 Task: Create New Employee with Employee Name: James Flores, Address Line1: 63 Redwood Street, Address Line2: Concord, Address Line3:  NH 03301, Cell Number: 774864-3880_x000D_

Action: Mouse moved to (131, 29)
Screenshot: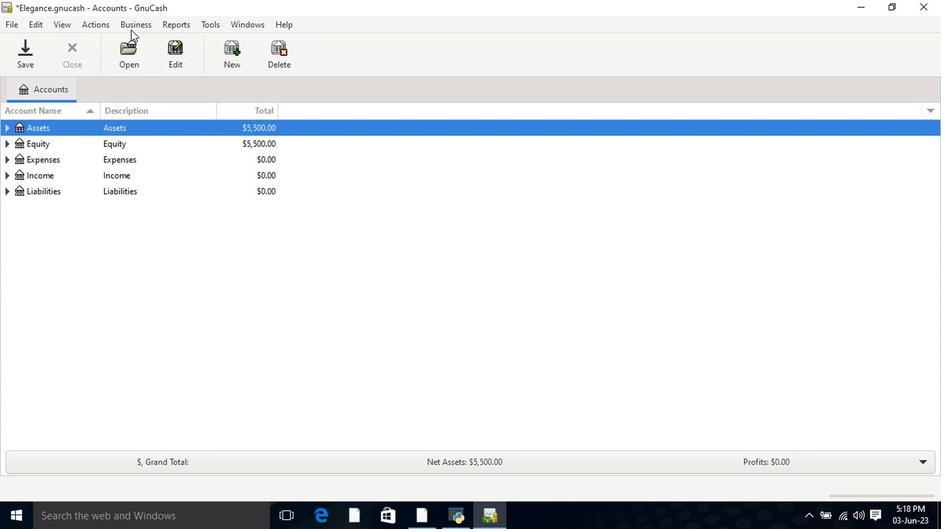 
Action: Mouse pressed left at (131, 29)
Screenshot: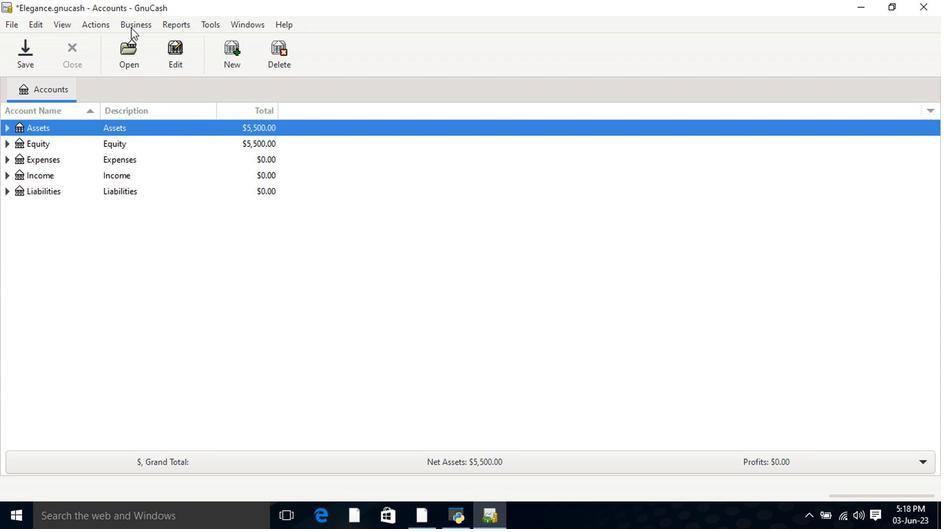 
Action: Mouse moved to (143, 72)
Screenshot: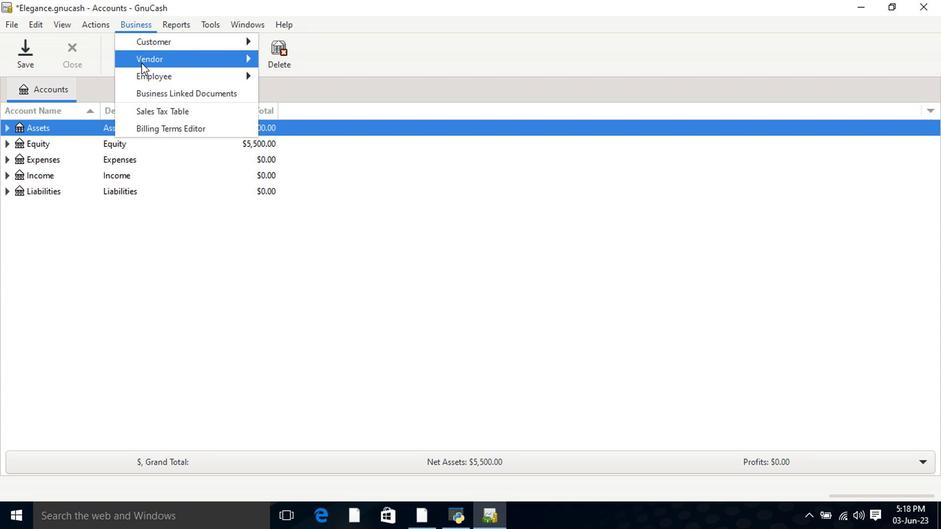
Action: Mouse pressed left at (143, 72)
Screenshot: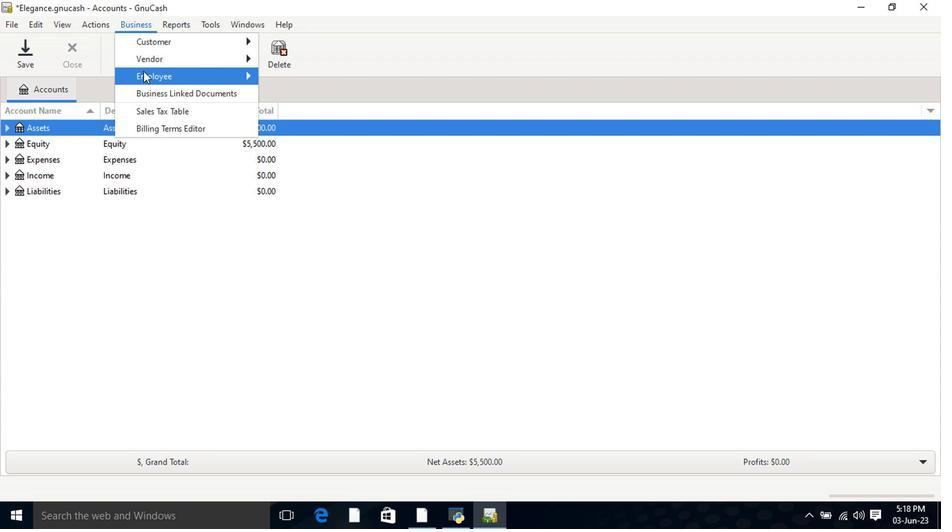 
Action: Mouse moved to (289, 98)
Screenshot: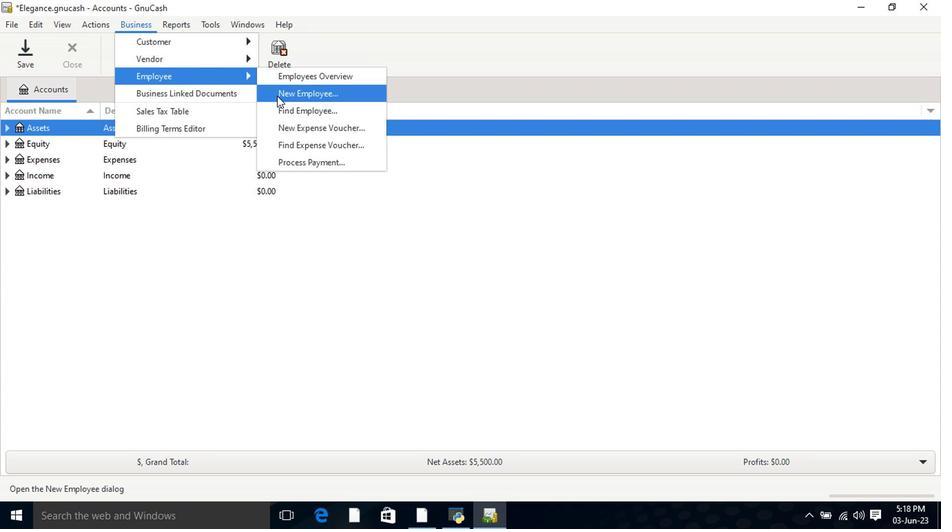 
Action: Mouse pressed left at (289, 98)
Screenshot: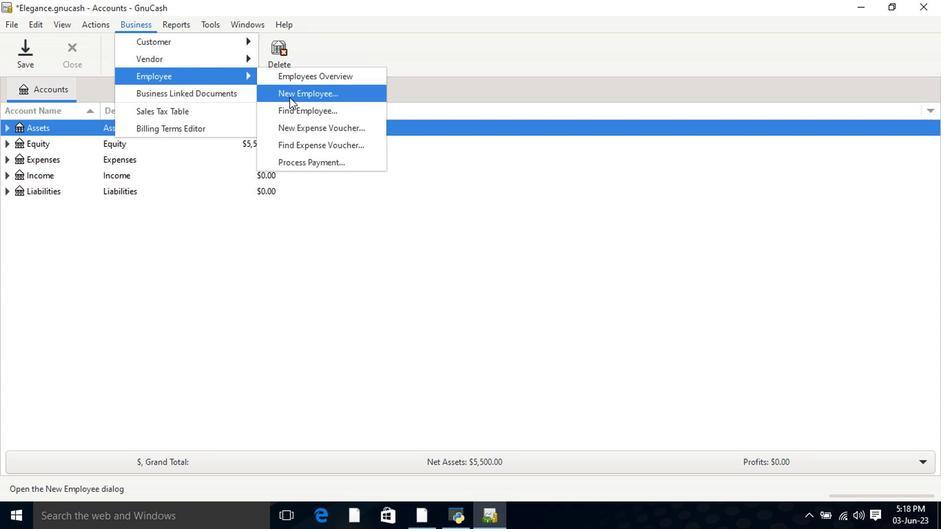 
Action: Mouse moved to (421, 211)
Screenshot: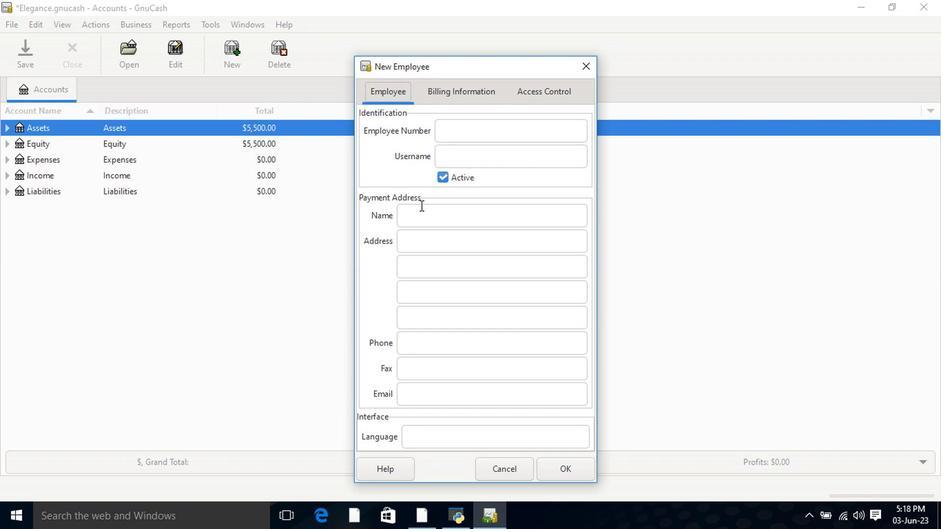 
Action: Mouse pressed left at (421, 211)
Screenshot: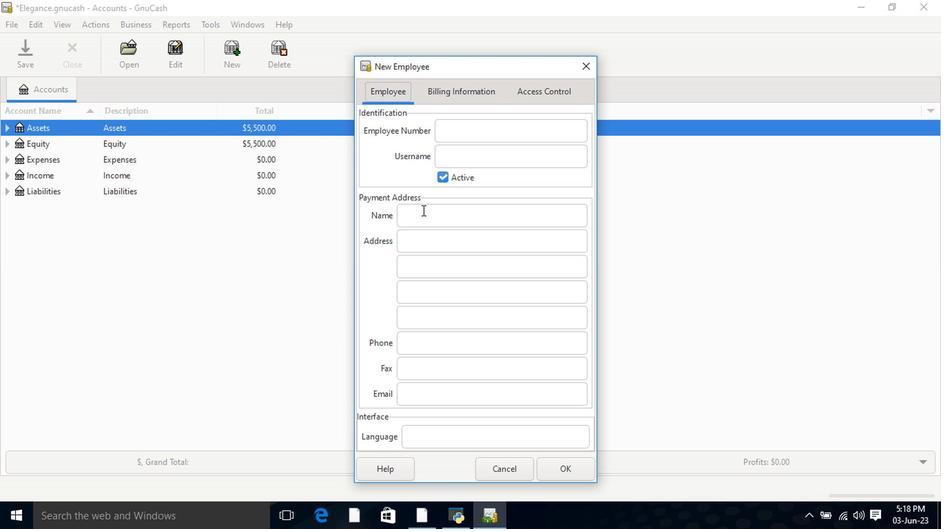 
Action: Key pressed <Key.shift>James<Key.space><Key.shift>Flores<Key.tab>63<Key.space><Key.shift>Redwood<Key.space><Key.shift>Street<Key.tab><Key.shift>Concord<Key.tab><Key.shift>NH<Key.space>03301<Key.tab><Key.tab>774864-3880<Key.tab><Key.tab>
Screenshot: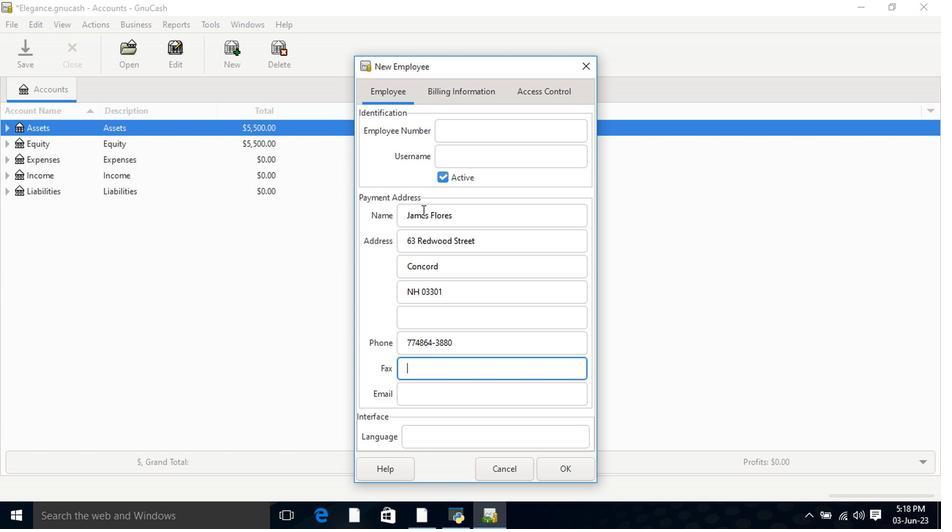 
Action: Mouse moved to (451, 85)
Screenshot: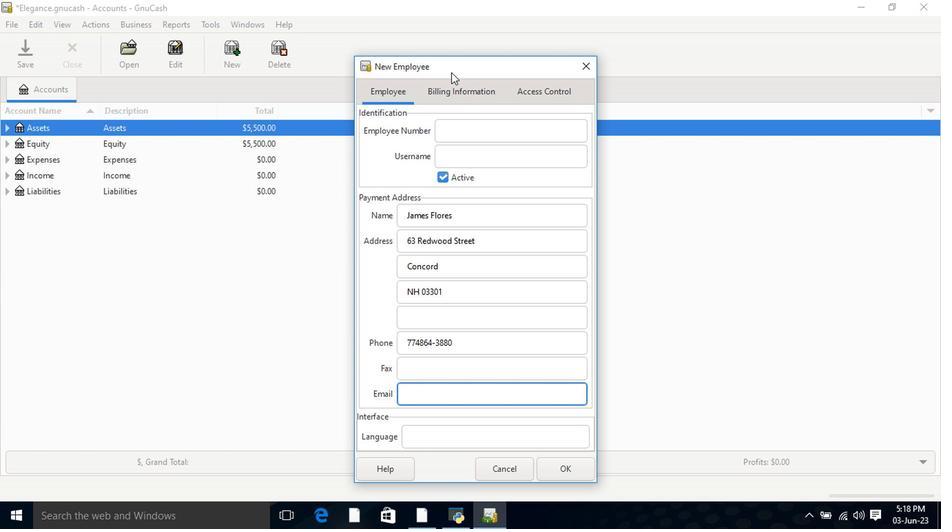 
Action: Mouse pressed left at (451, 85)
Screenshot: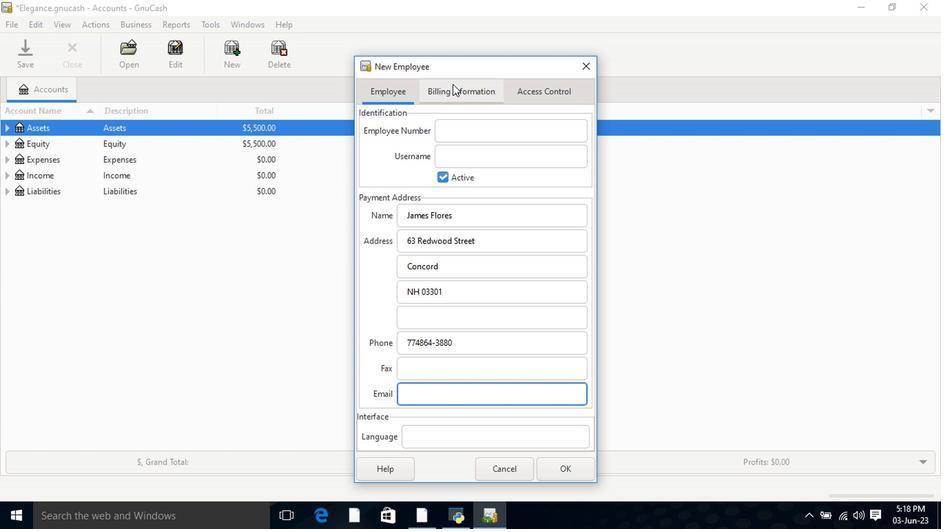 
Action: Mouse moved to (531, 94)
Screenshot: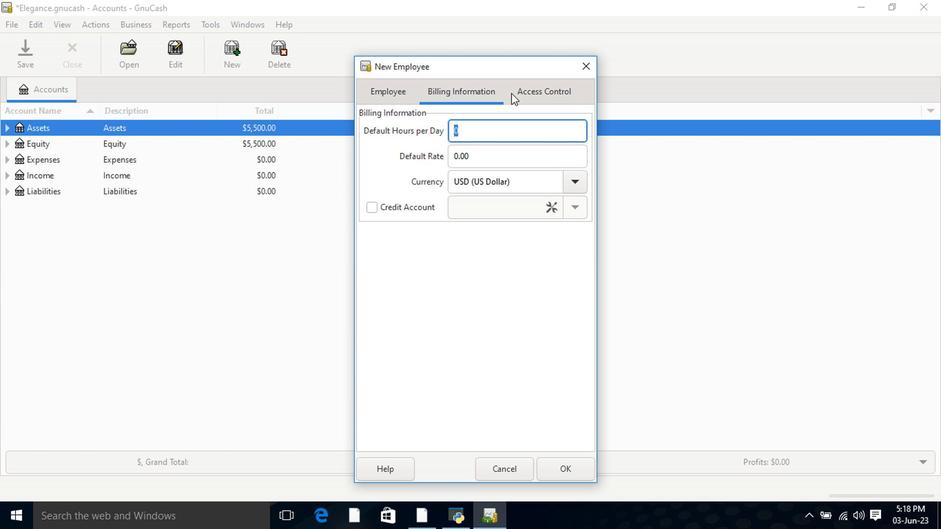 
Action: Mouse pressed left at (531, 94)
Screenshot: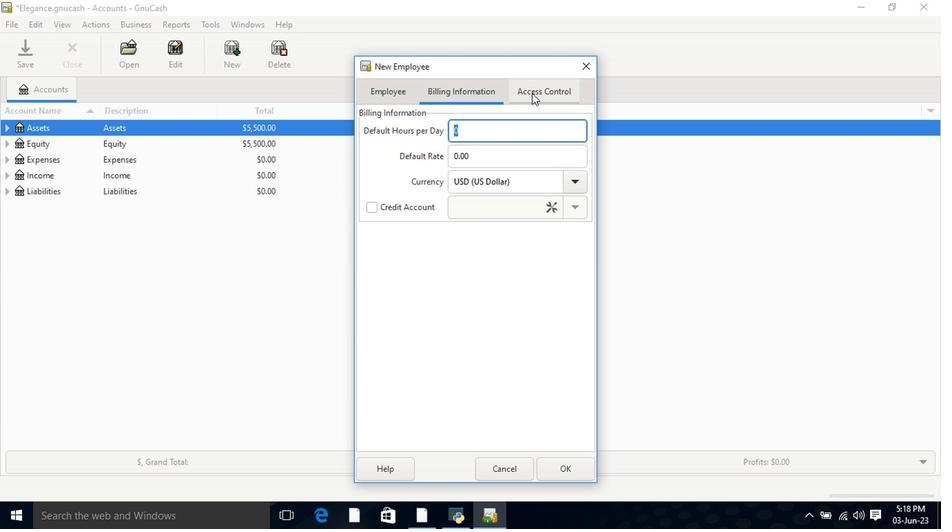 
Action: Mouse moved to (557, 471)
Screenshot: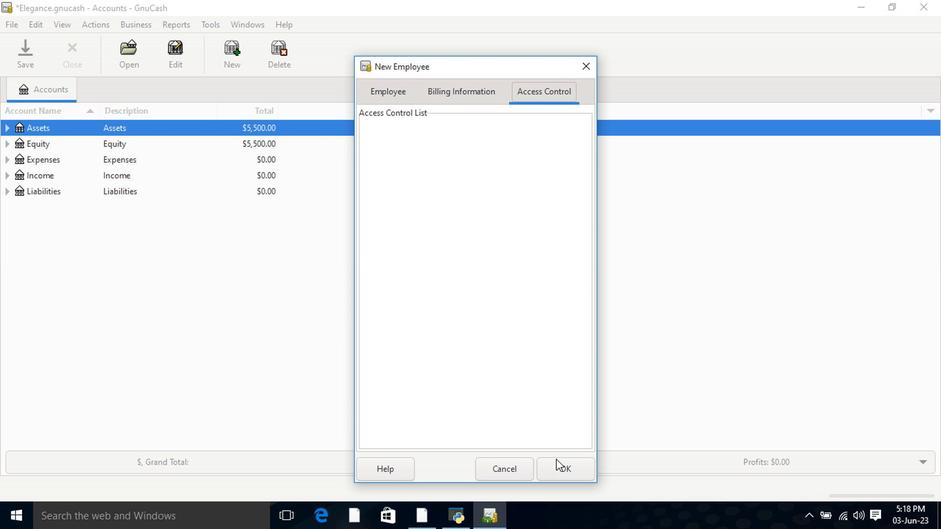 
Action: Mouse pressed left at (557, 471)
Screenshot: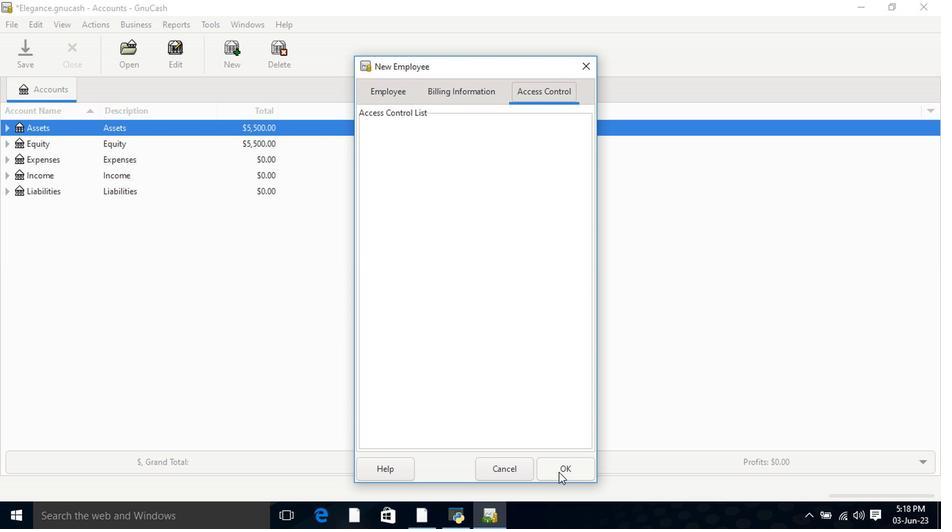 
Action: Mouse moved to (558, 472)
Screenshot: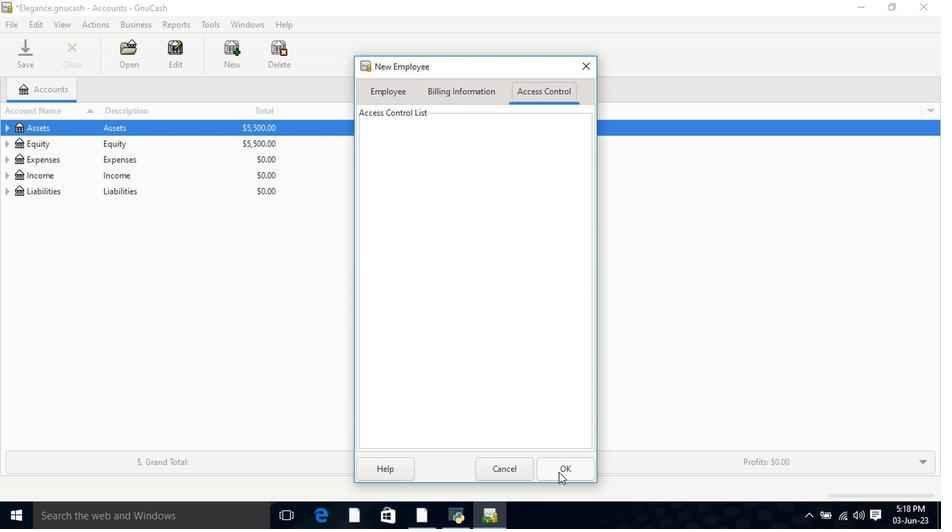 
